Task: Log work in the project AgileLab for the issue 'Implement a new cloud-based supply chain management system for a company with advanced supply chain visibility and planning features' spent time as '6w 1d 15h 25m' and remaining time as '2w 6d 16h 50m' and add a flag. Now add the issue to the epic 'Cybersecurity enhancement'. Log work in the project AgileLab for the issue 'Integrate a new product customization feature into an existing e-commerce website to enhance product personalization and user experience' spent time as '4w 4d 16h 13m' and remaining time as '3w 3d 17h 14m' and clone the issue. Now add the issue to the epic 'Artificial intelligence (AI) integration'
Action: Mouse moved to (186, 57)
Screenshot: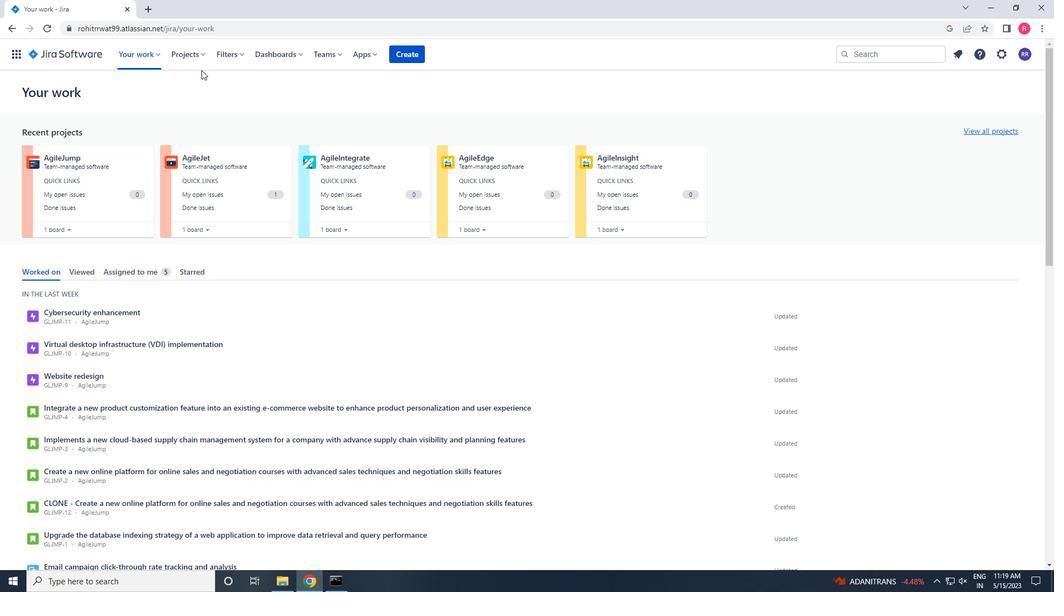 
Action: Mouse pressed left at (186, 57)
Screenshot: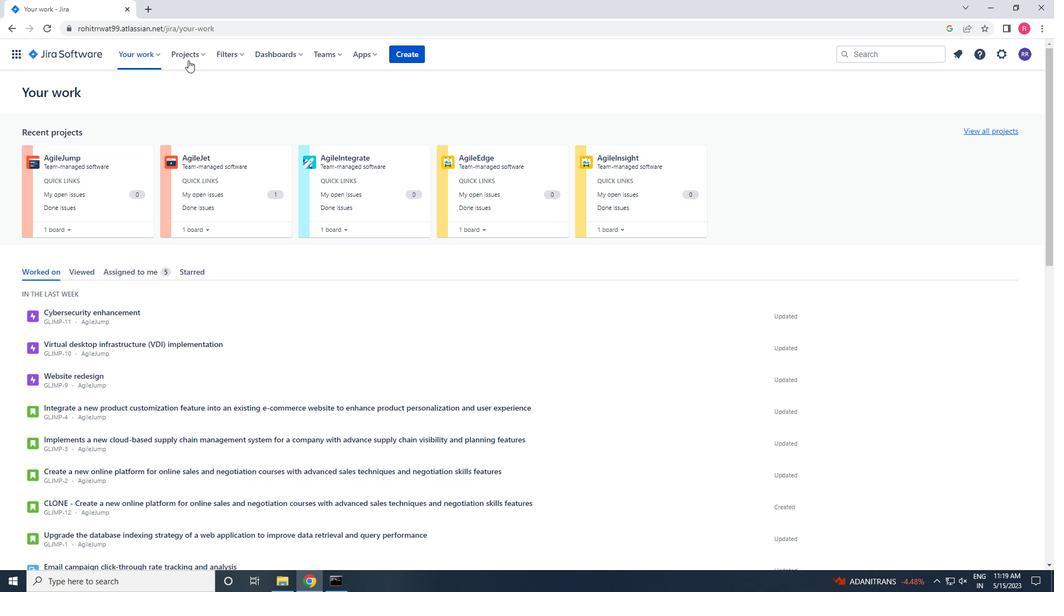 
Action: Mouse moved to (208, 113)
Screenshot: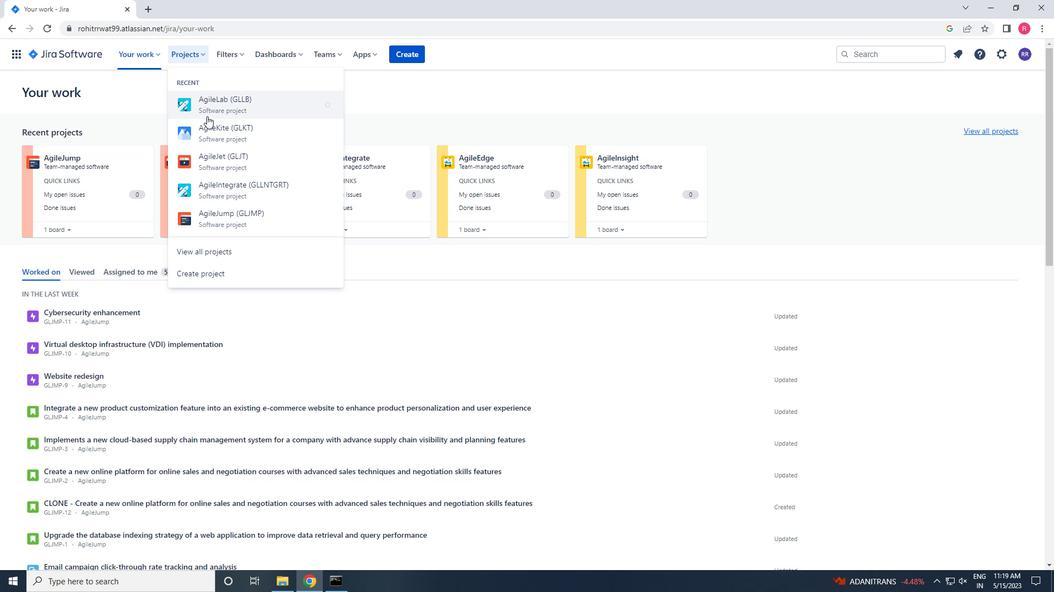 
Action: Mouse pressed left at (208, 113)
Screenshot: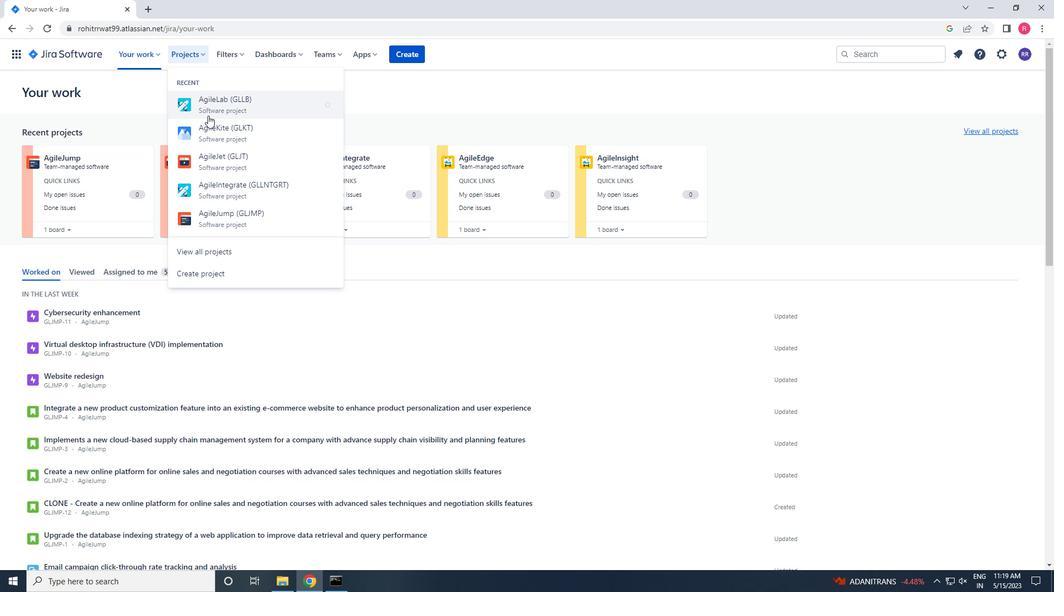 
Action: Mouse moved to (51, 167)
Screenshot: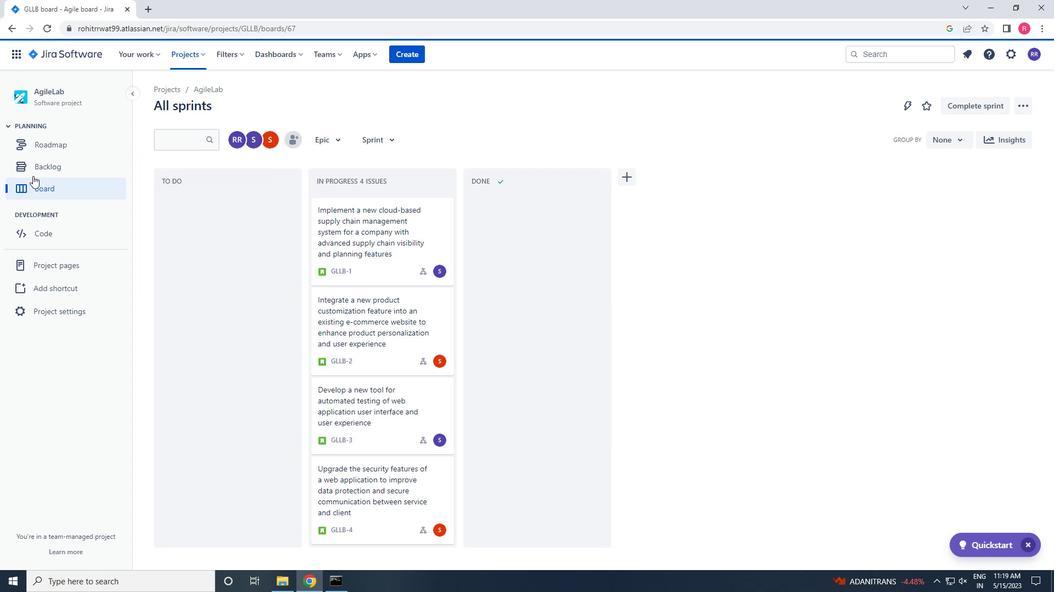 
Action: Mouse pressed left at (51, 167)
Screenshot: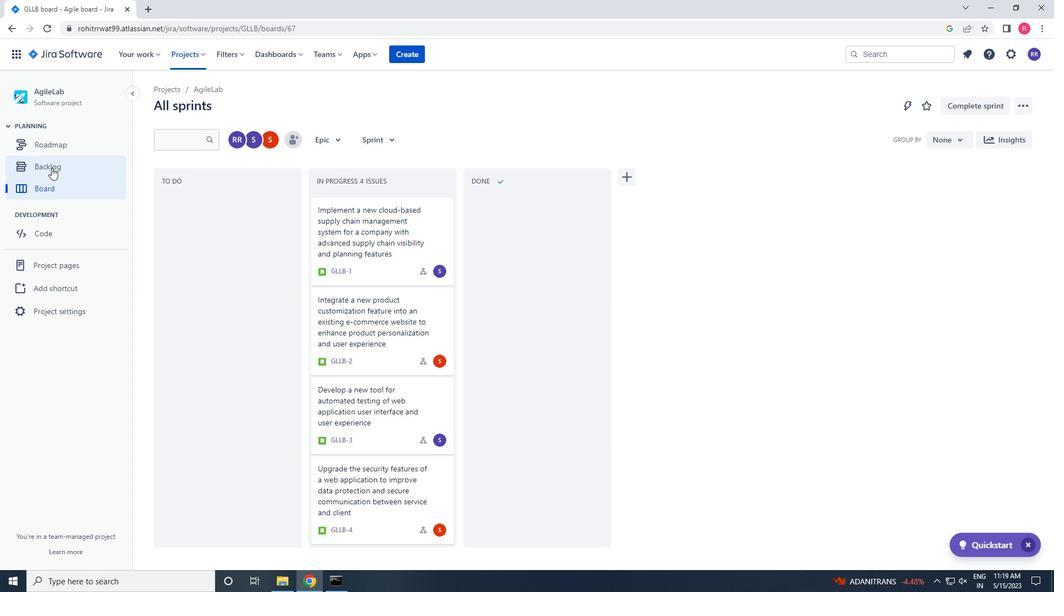 
Action: Mouse moved to (845, 206)
Screenshot: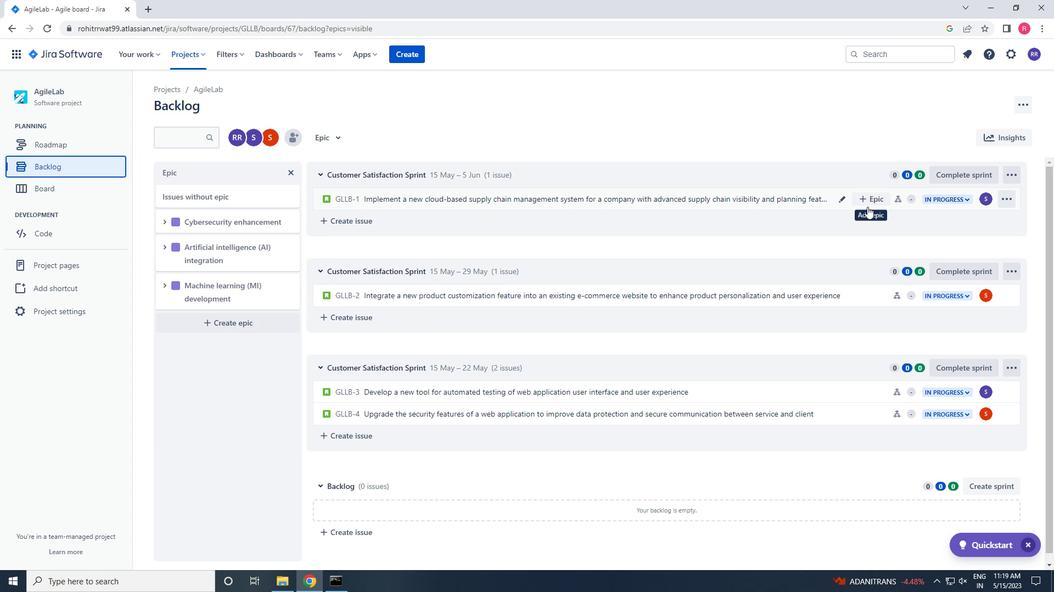 
Action: Mouse pressed left at (845, 206)
Screenshot: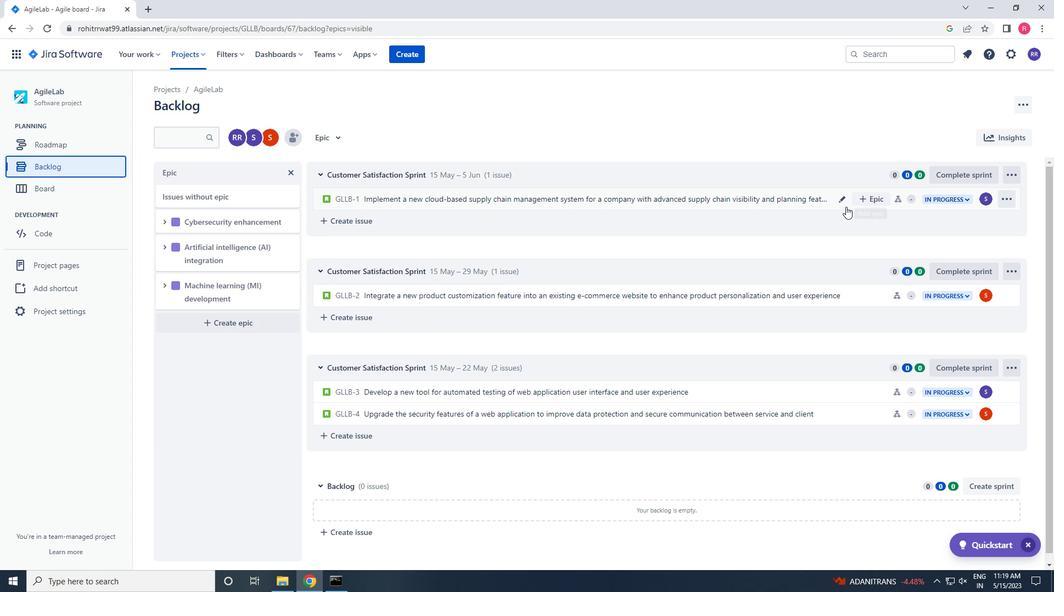 
Action: Mouse moved to (1011, 170)
Screenshot: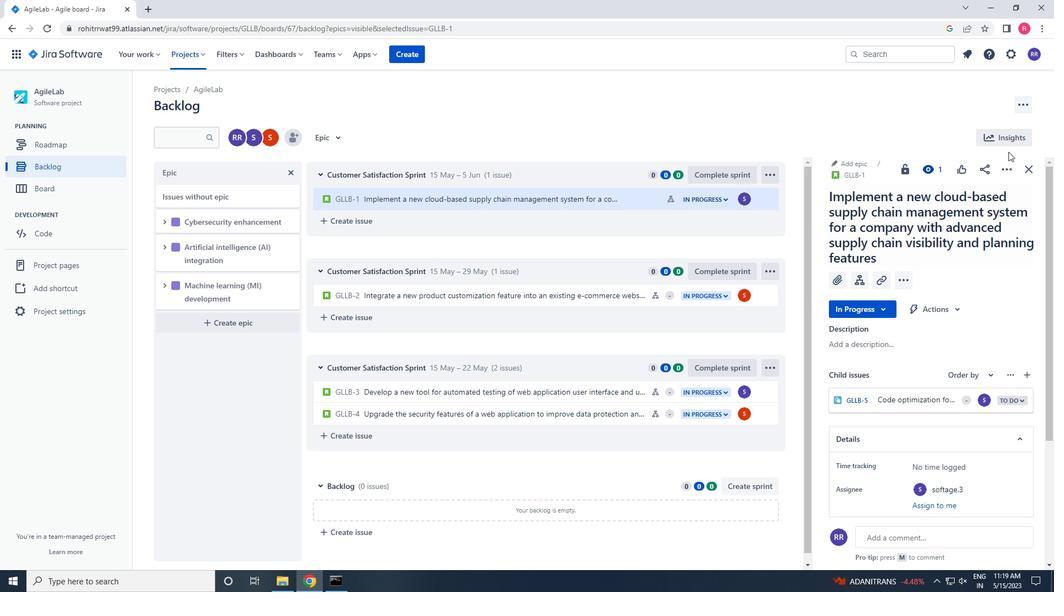 
Action: Mouse pressed left at (1011, 170)
Screenshot: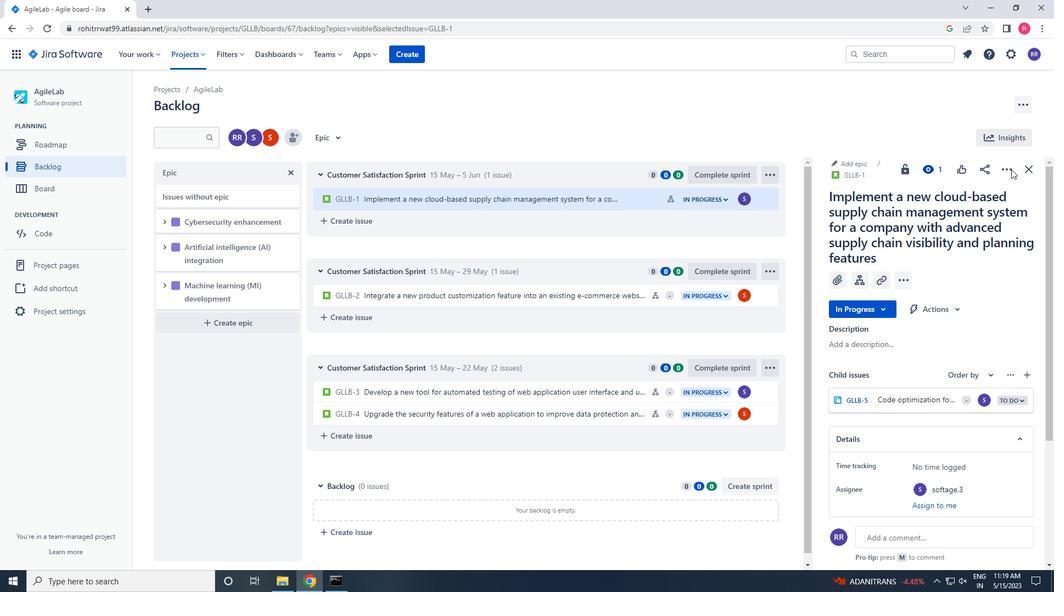 
Action: Mouse moved to (980, 194)
Screenshot: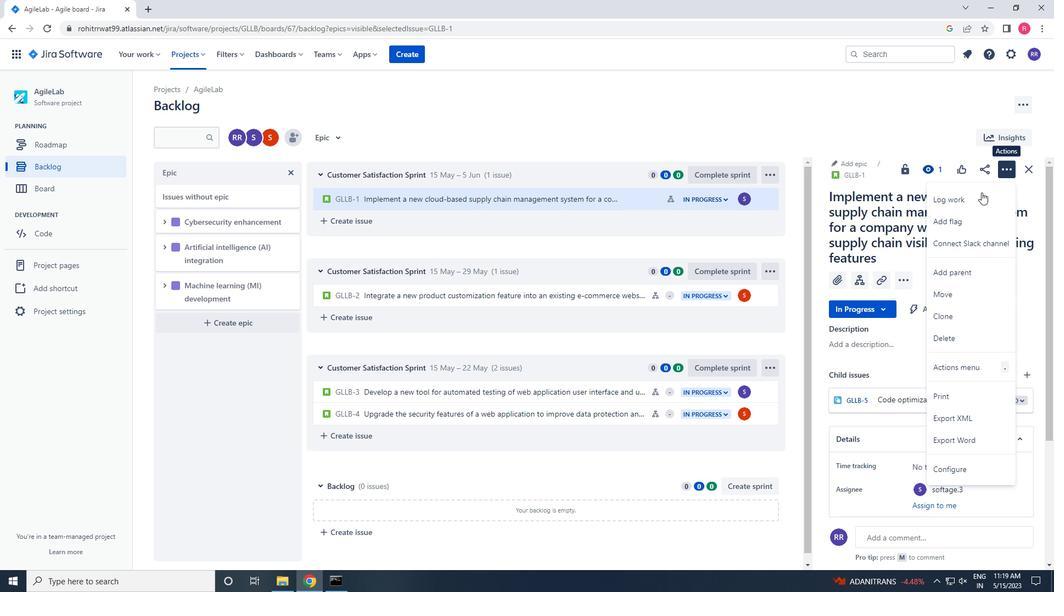 
Action: Mouse pressed left at (980, 194)
Screenshot: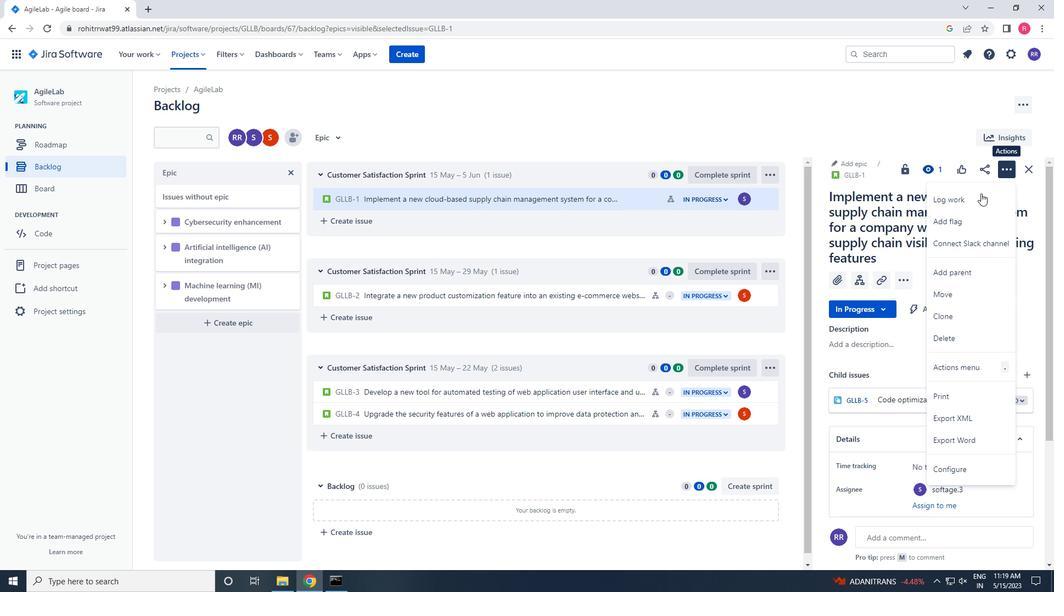 
Action: Key pressed 6w<Key.space>1d<Key.space>15h<Key.space>25m<Key.tab>2w<Key.space>6d<Key.space>16h<Key.space>50m
Screenshot: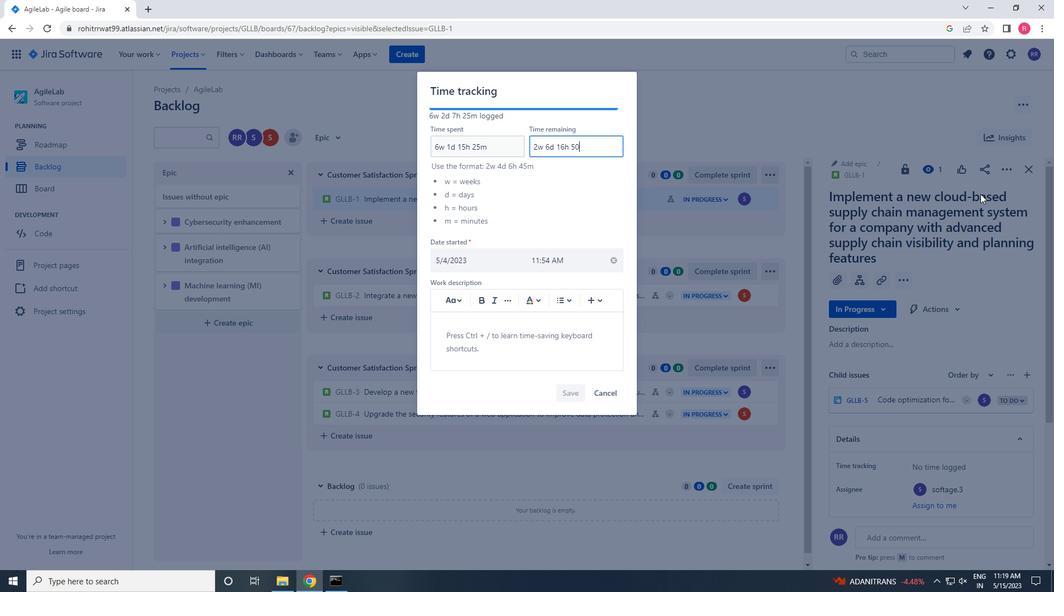 
Action: Mouse moved to (567, 398)
Screenshot: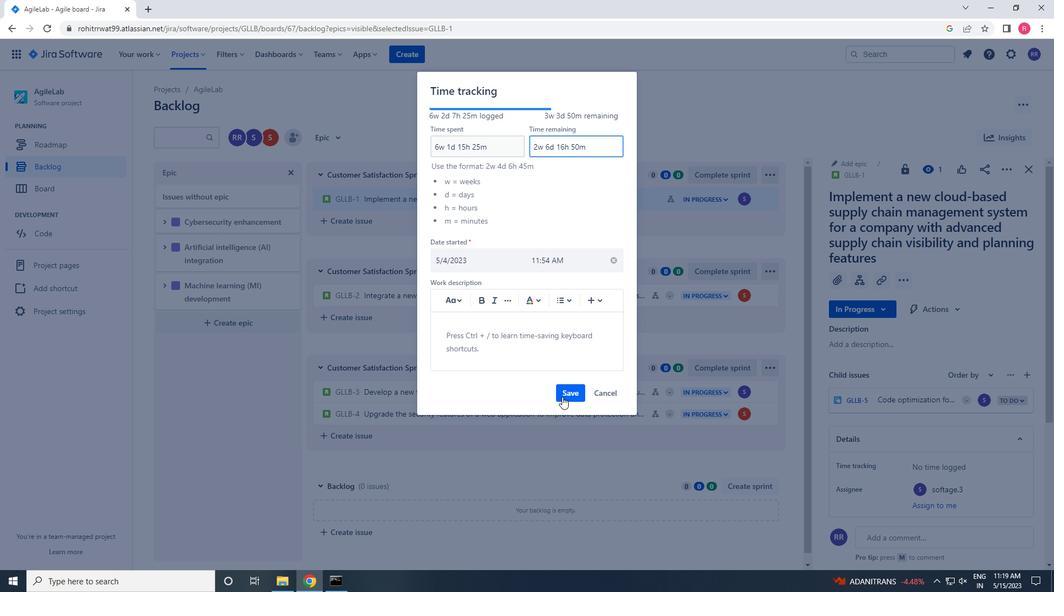 
Action: Mouse pressed left at (567, 398)
Screenshot: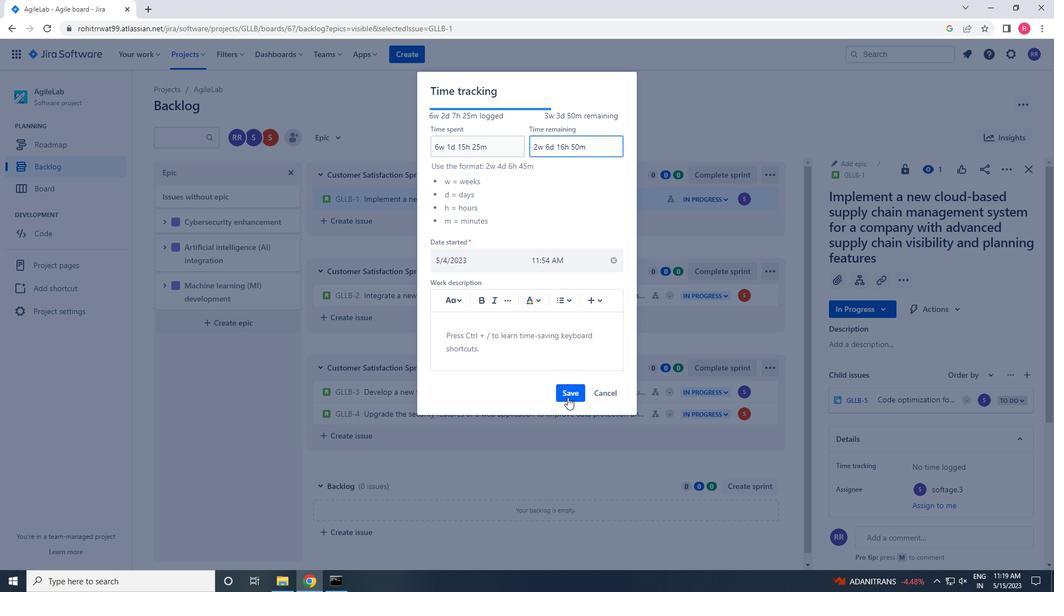 
Action: Mouse moved to (1013, 171)
Screenshot: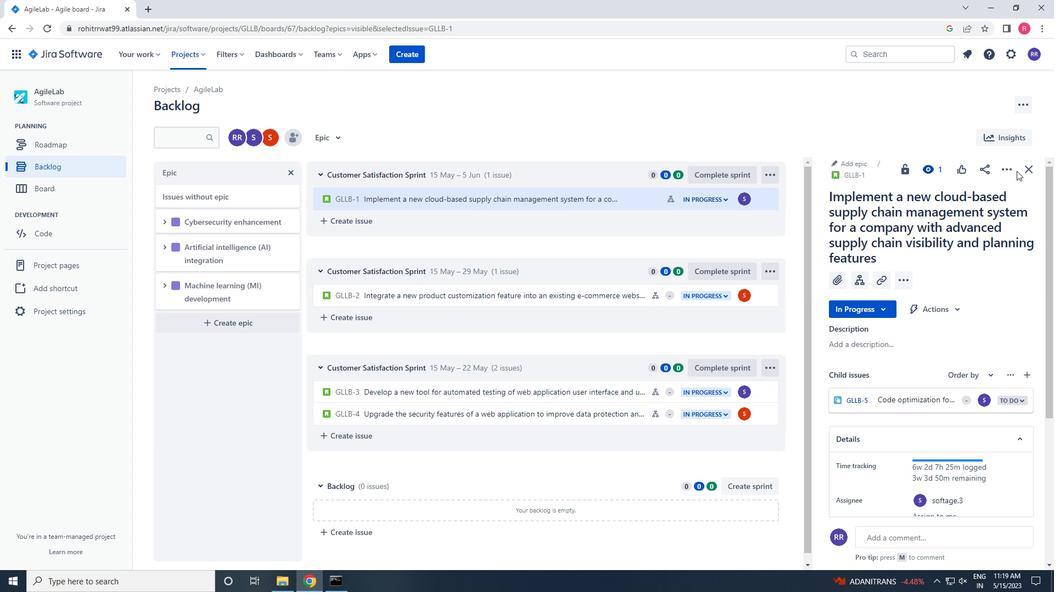 
Action: Mouse pressed left at (1013, 171)
Screenshot: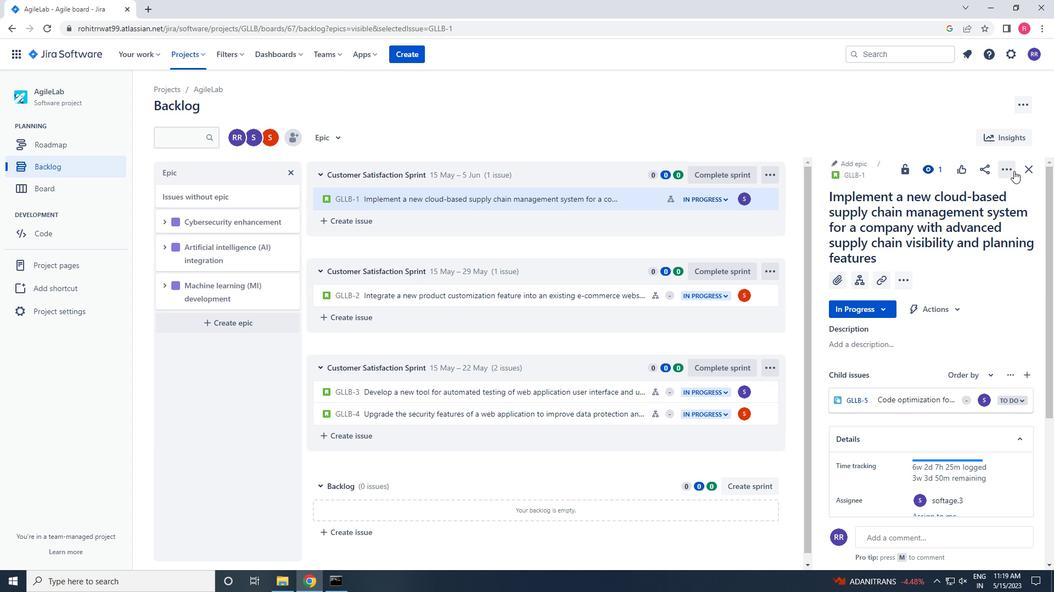 
Action: Mouse moved to (993, 222)
Screenshot: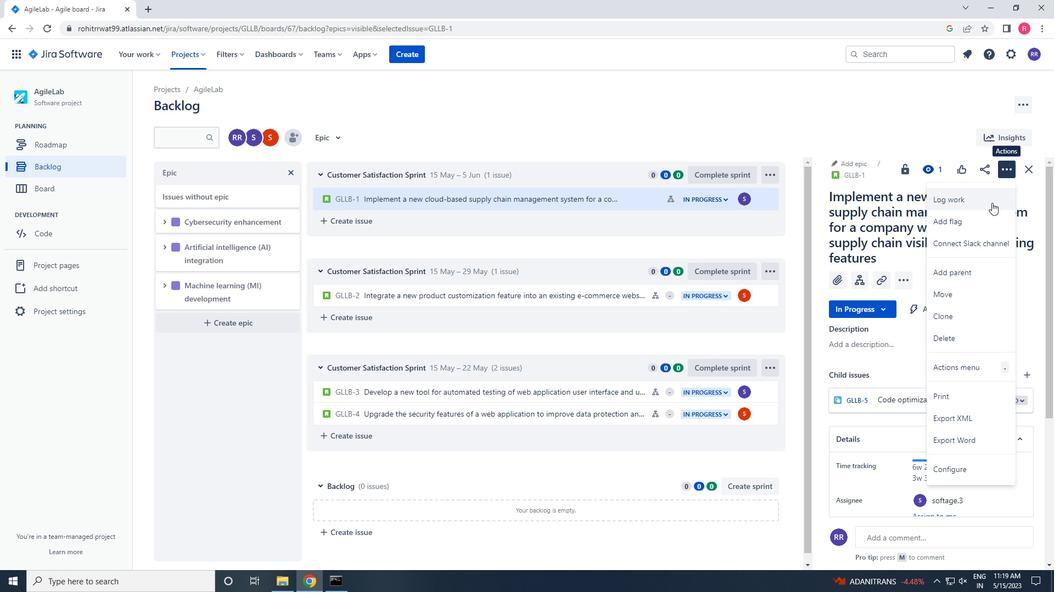 
Action: Mouse pressed left at (993, 222)
Screenshot: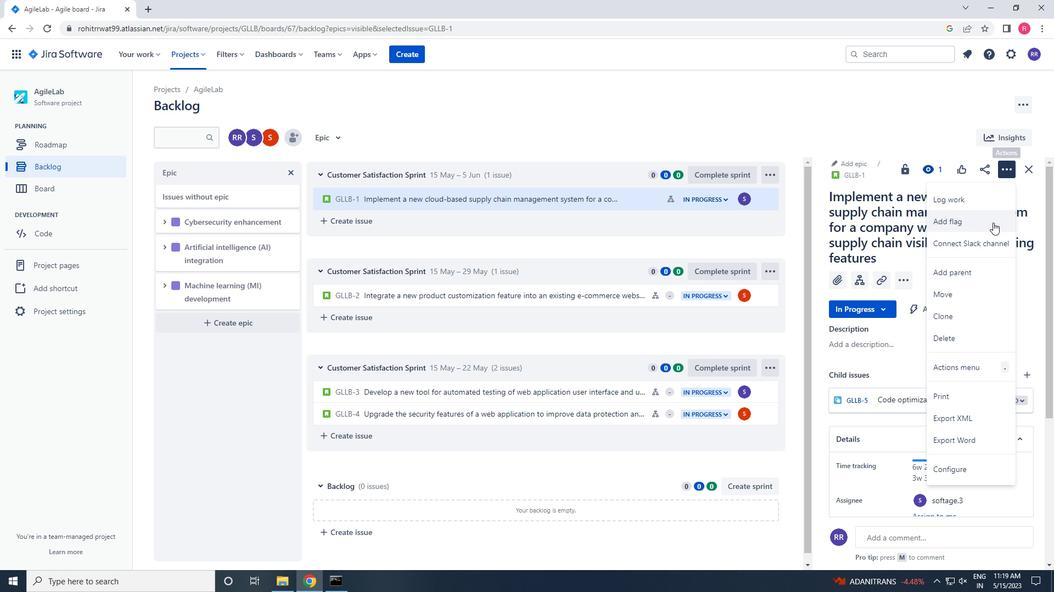 
Action: Mouse moved to (632, 204)
Screenshot: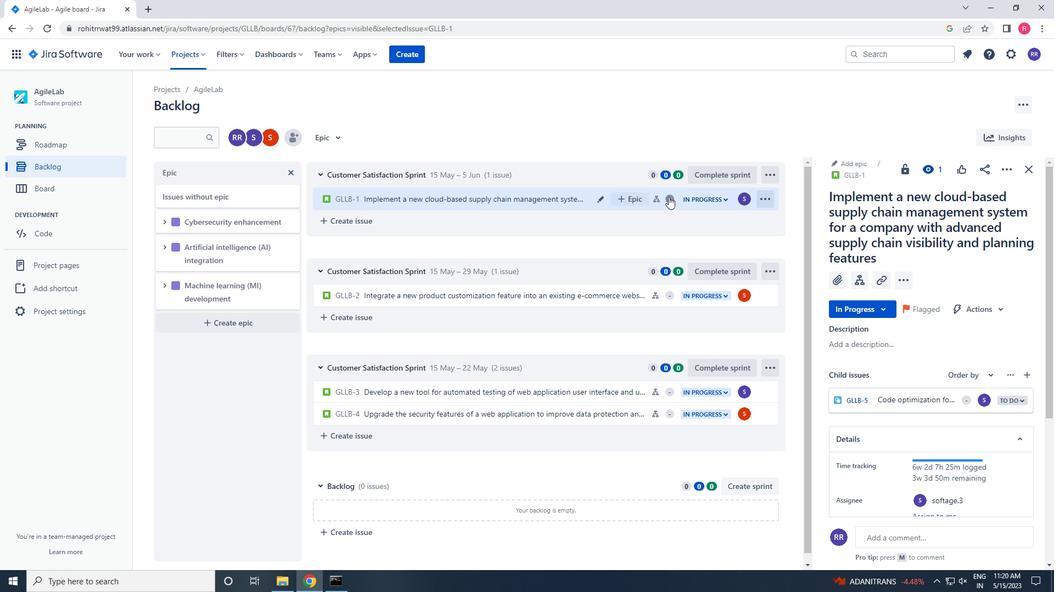 
Action: Mouse pressed left at (632, 204)
Screenshot: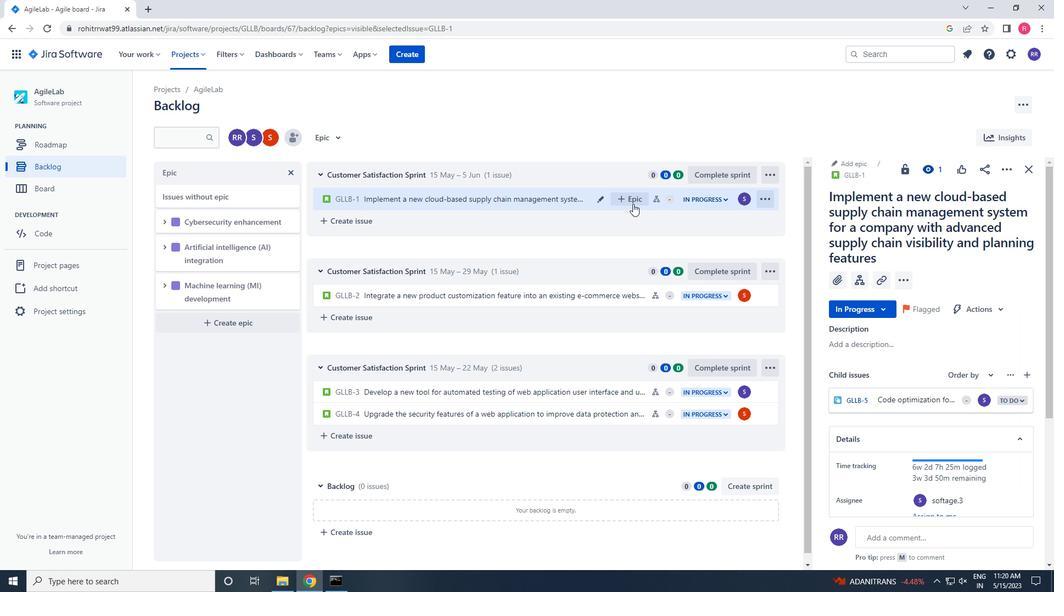 
Action: Mouse moved to (664, 278)
Screenshot: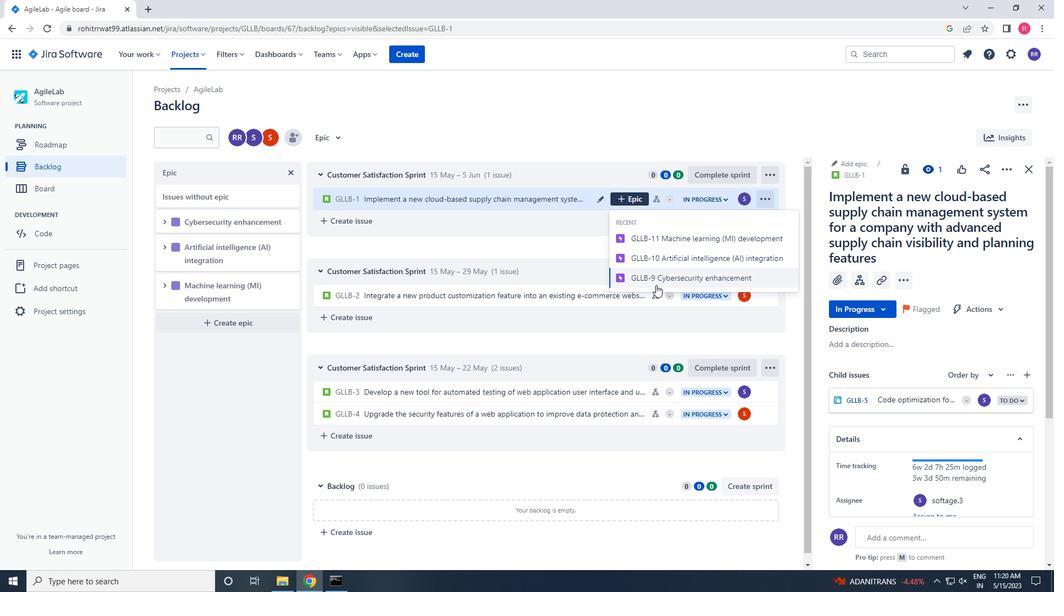
Action: Mouse pressed left at (664, 278)
Screenshot: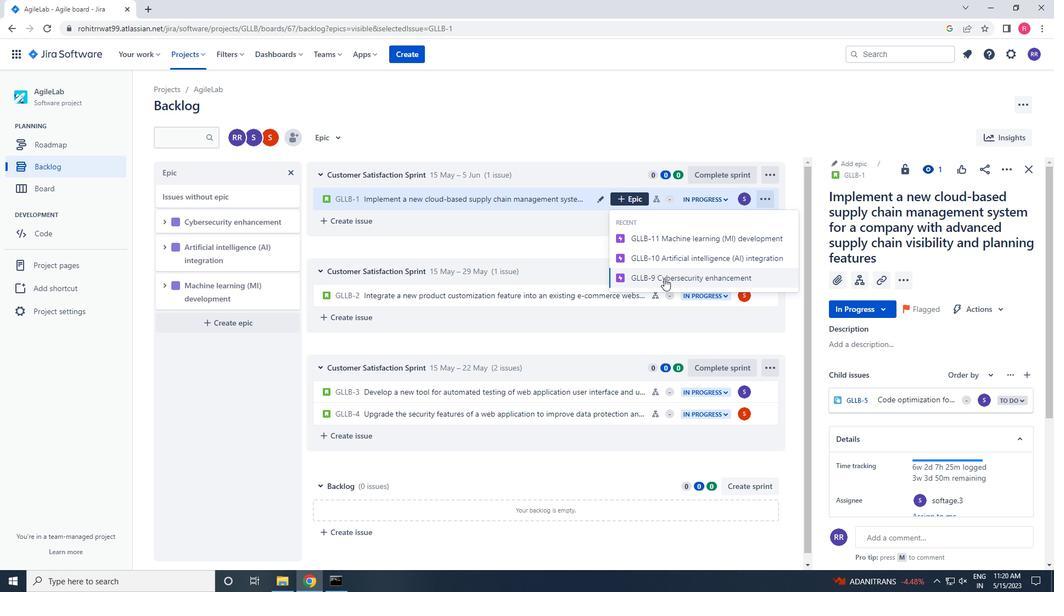 
Action: Mouse moved to (646, 301)
Screenshot: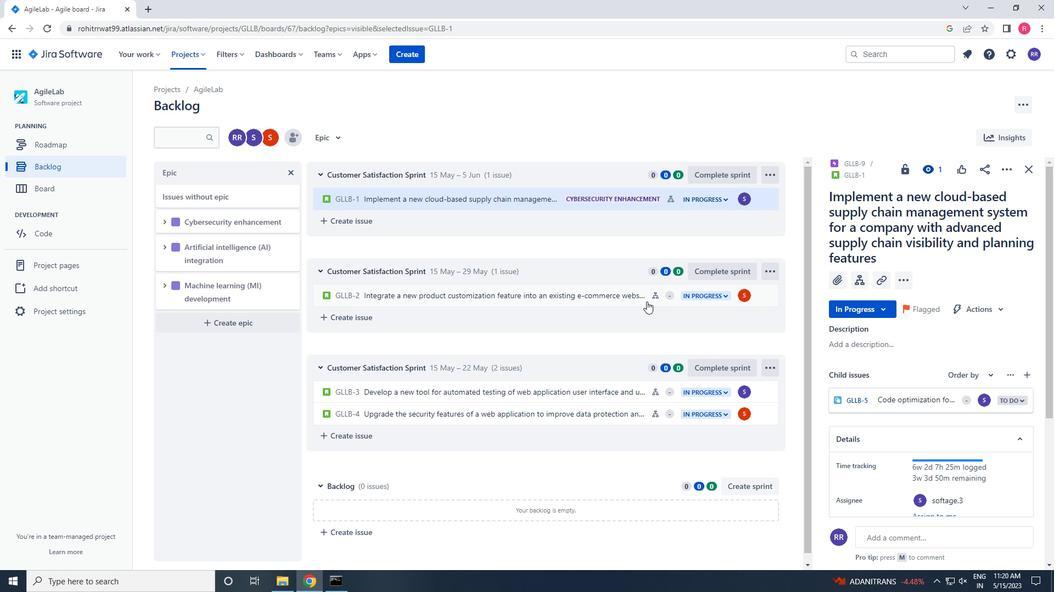 
Action: Mouse pressed left at (646, 301)
Screenshot: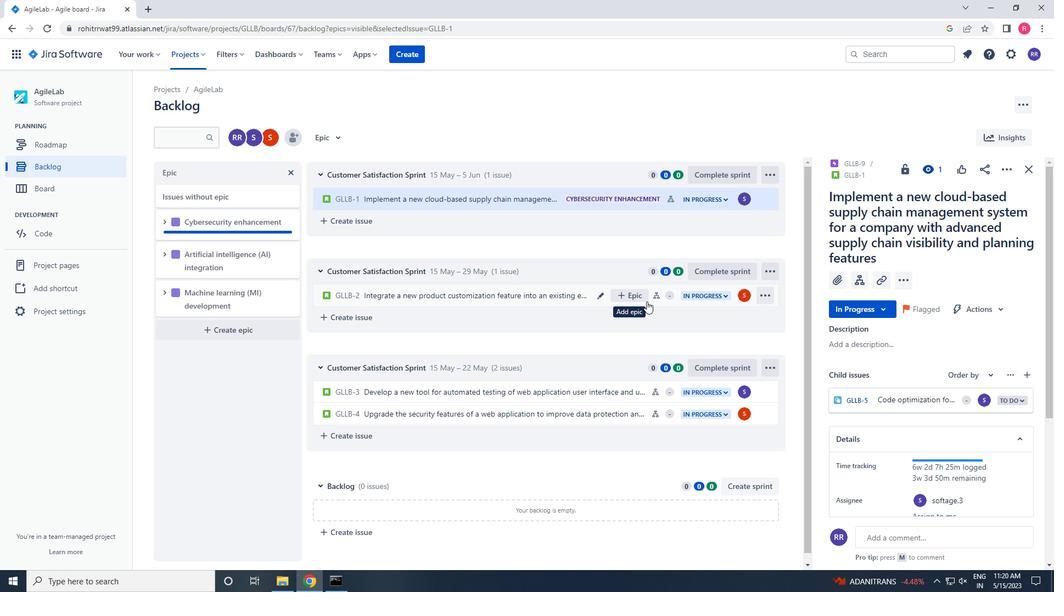 
Action: Mouse moved to (651, 301)
Screenshot: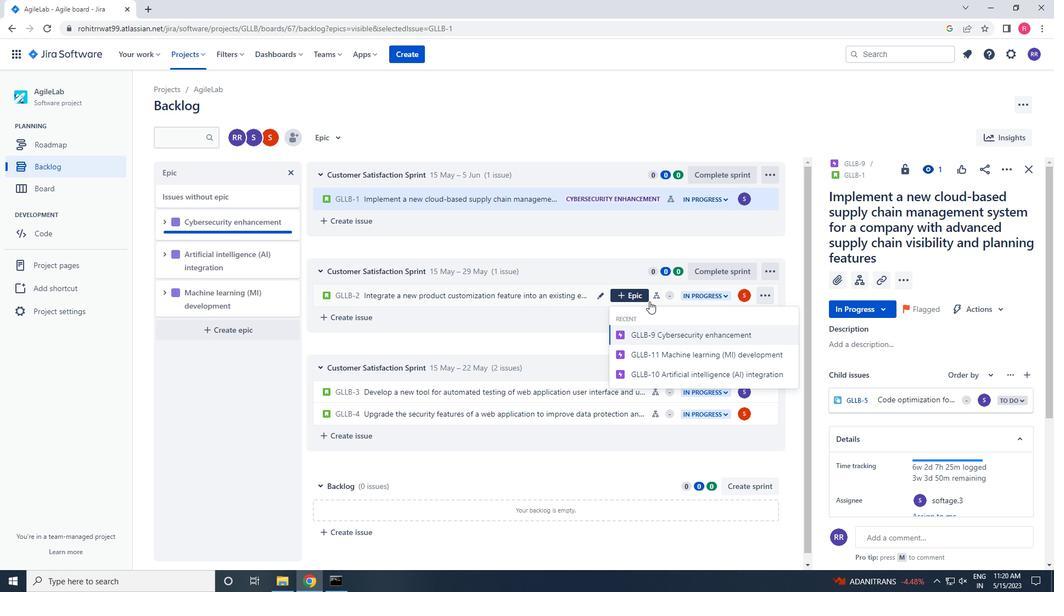 
Action: Mouse pressed left at (651, 301)
Screenshot: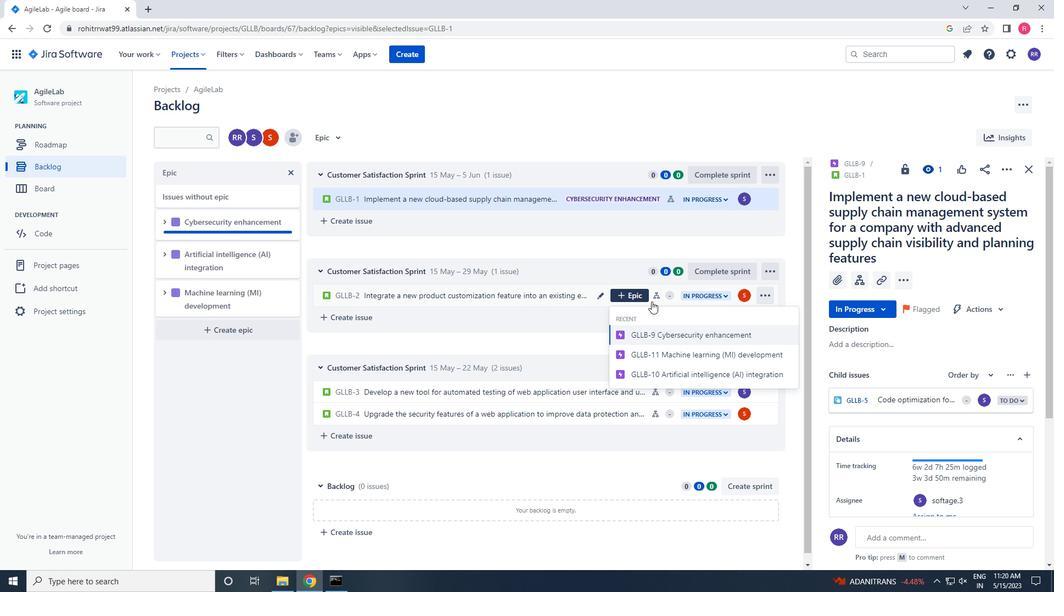 
Action: Mouse moved to (1004, 164)
Screenshot: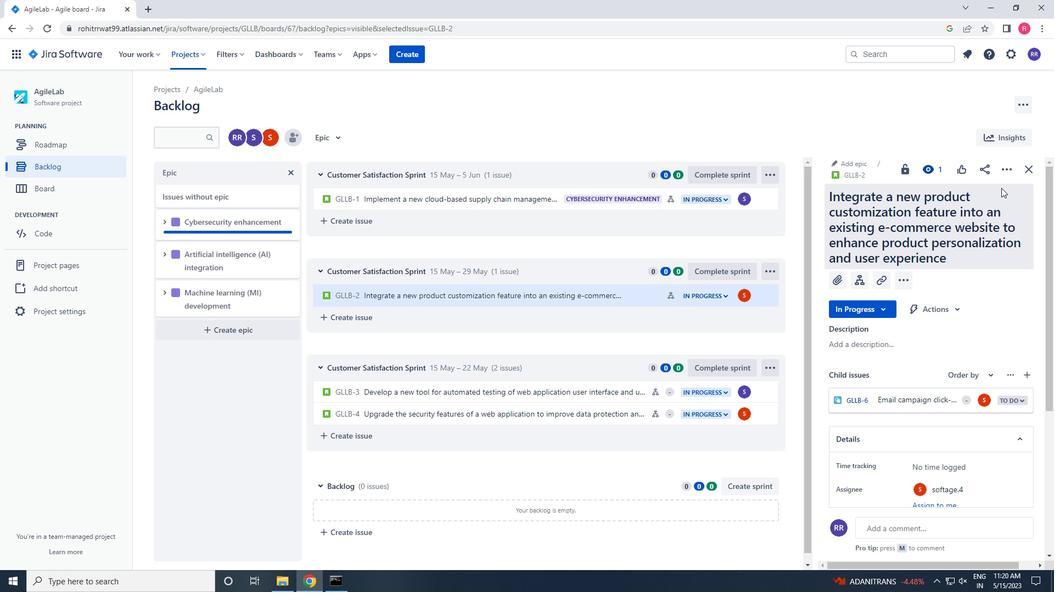 
Action: Mouse pressed left at (1004, 164)
Screenshot: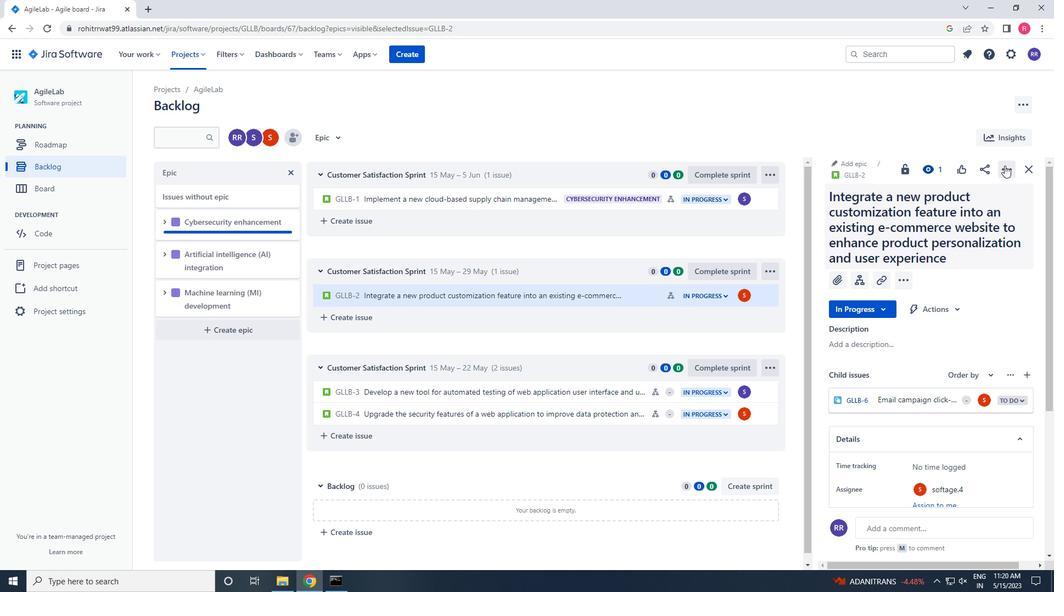 
Action: Mouse moved to (963, 192)
Screenshot: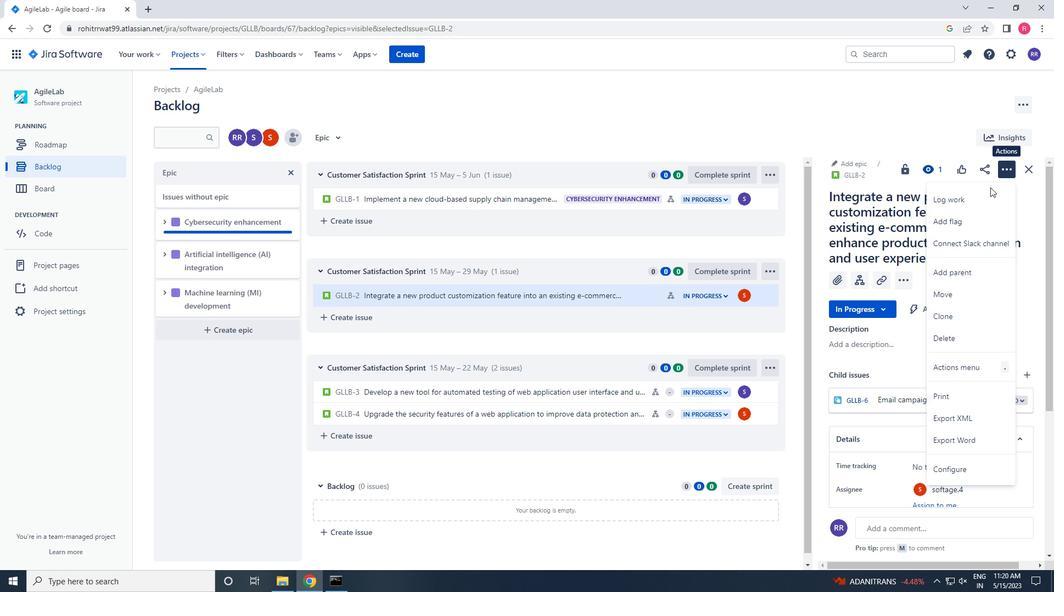 
Action: Mouse pressed left at (963, 192)
Screenshot: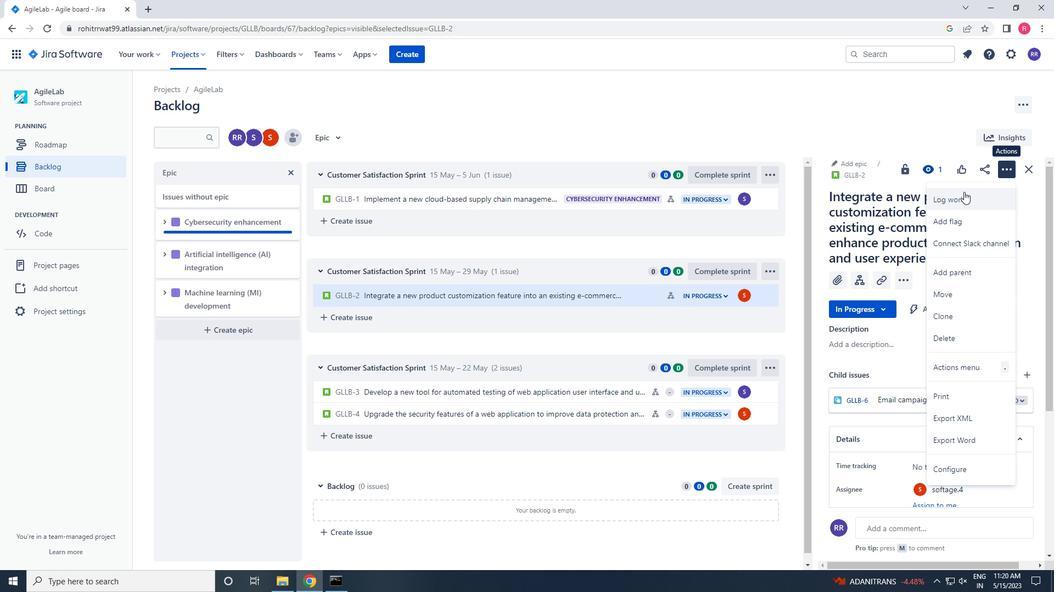 
Action: Mouse moved to (961, 193)
Screenshot: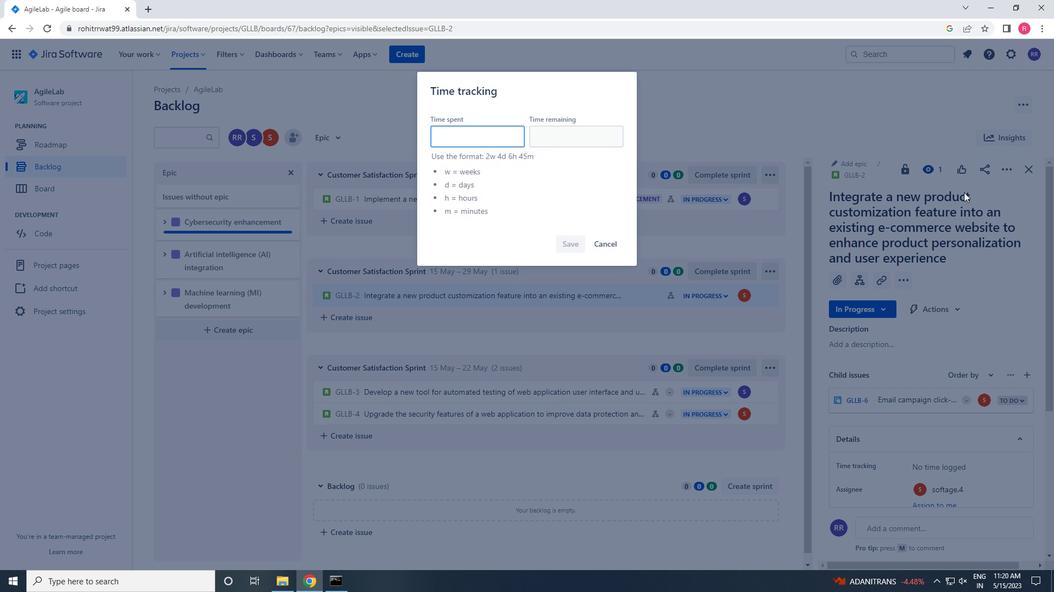 
Action: Key pressed 4w<Key.space>4d<Key.space>16h<Key.space>13m<Key.tab>3w<Key.space>3d<Key.space>17h<Key.space>14m
Screenshot: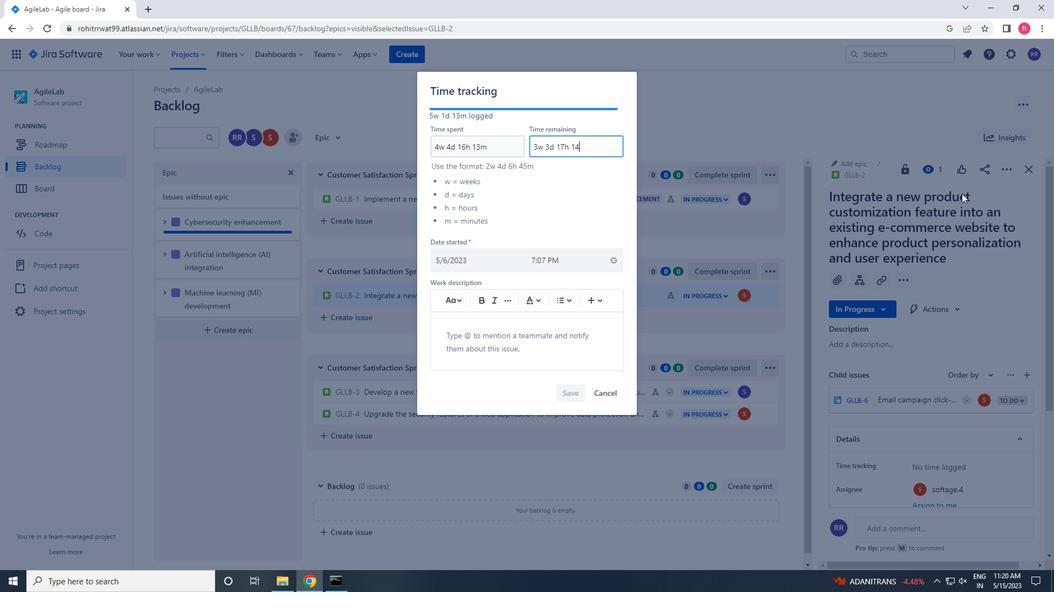 
Action: Mouse moved to (575, 391)
Screenshot: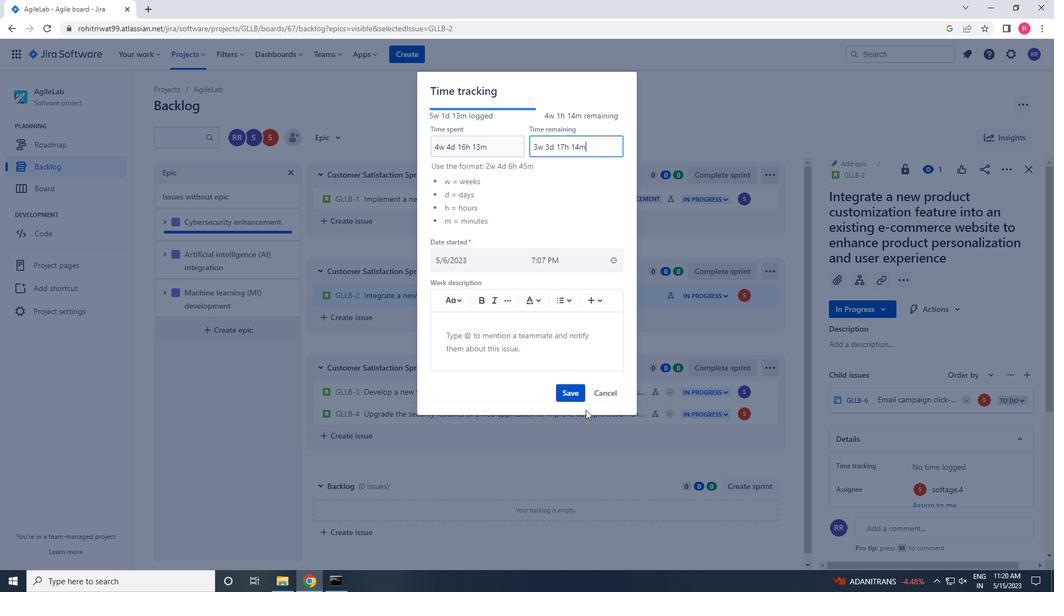 
Action: Mouse pressed left at (575, 391)
Screenshot: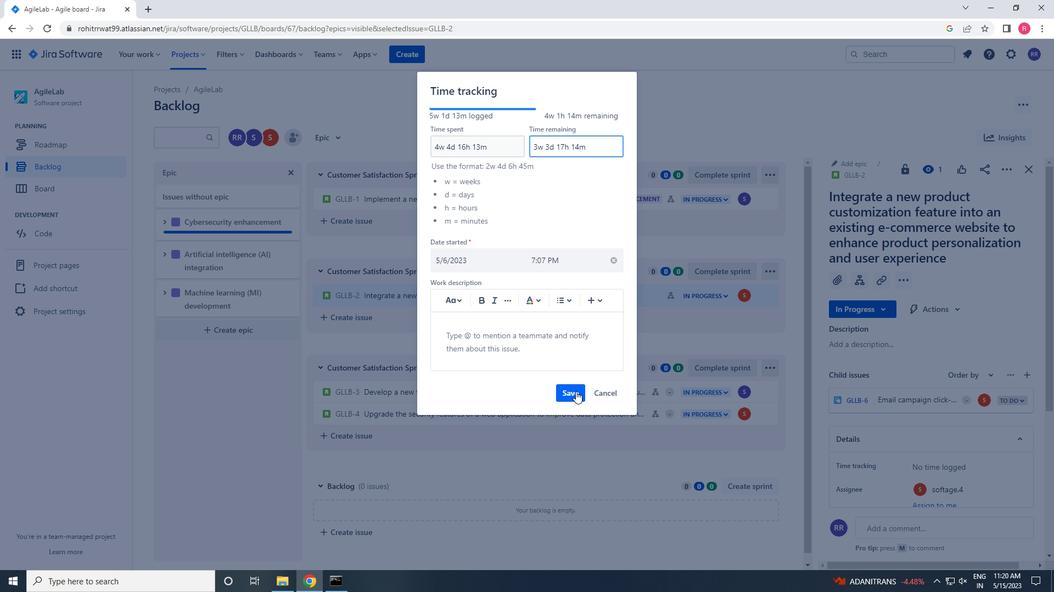 
Action: Mouse moved to (1004, 177)
Screenshot: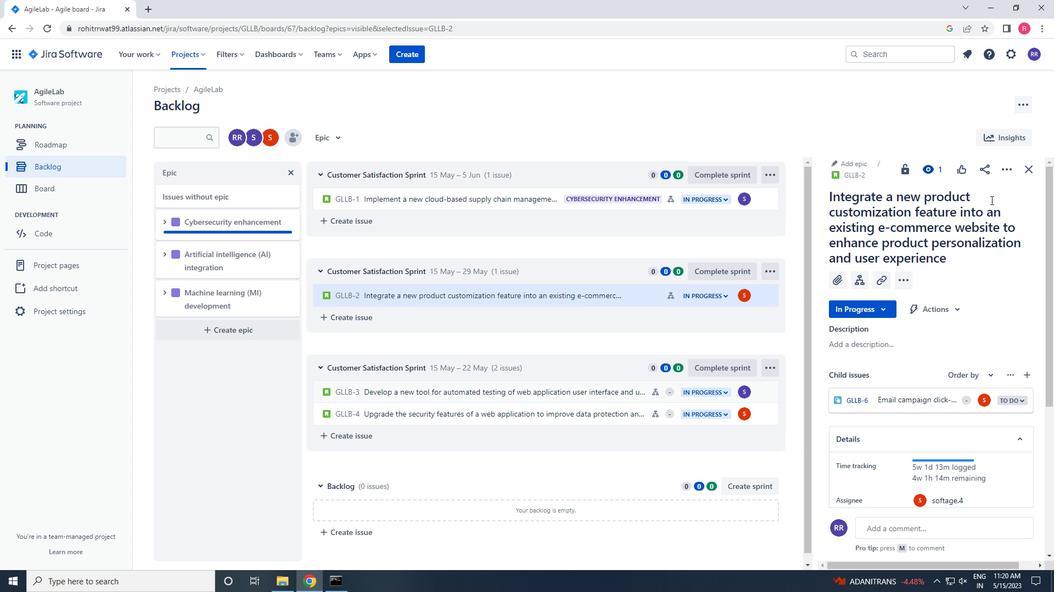 
Action: Mouse pressed left at (1004, 177)
Screenshot: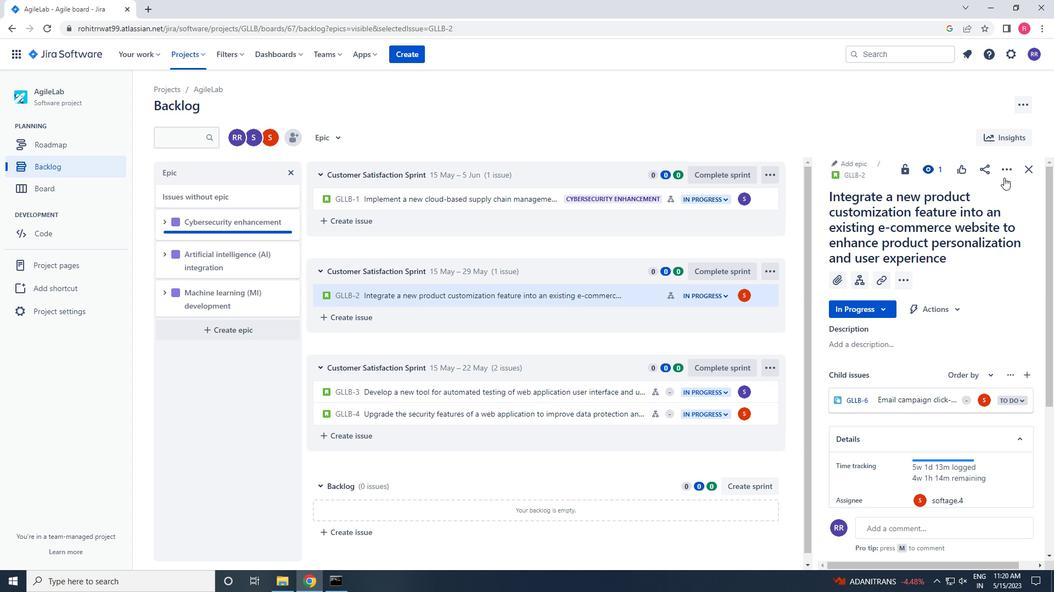 
Action: Mouse moved to (960, 310)
Screenshot: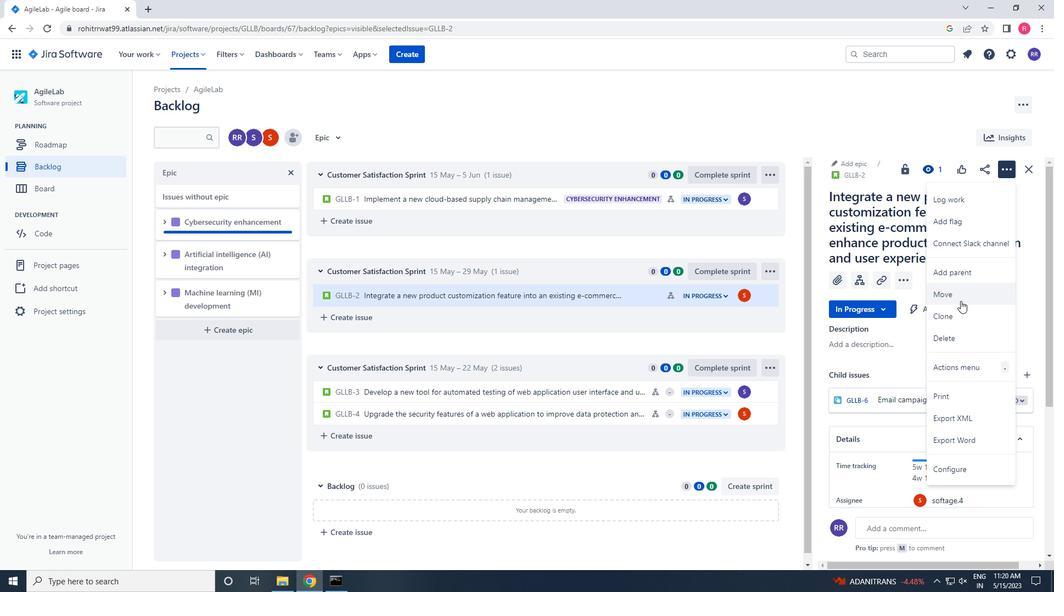 
Action: Mouse pressed left at (960, 310)
Screenshot: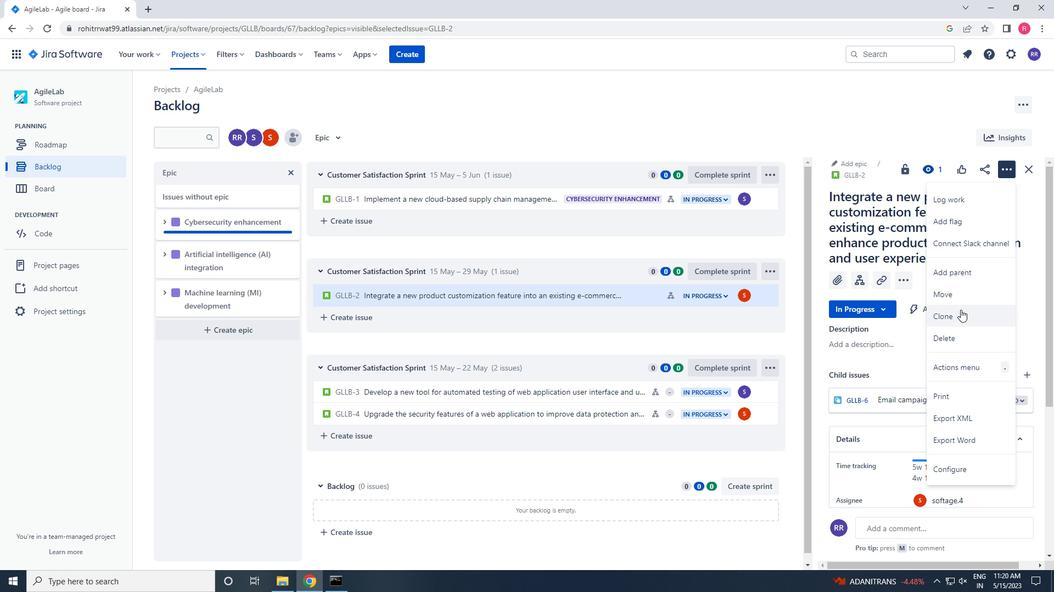 
Action: Mouse moved to (608, 233)
Screenshot: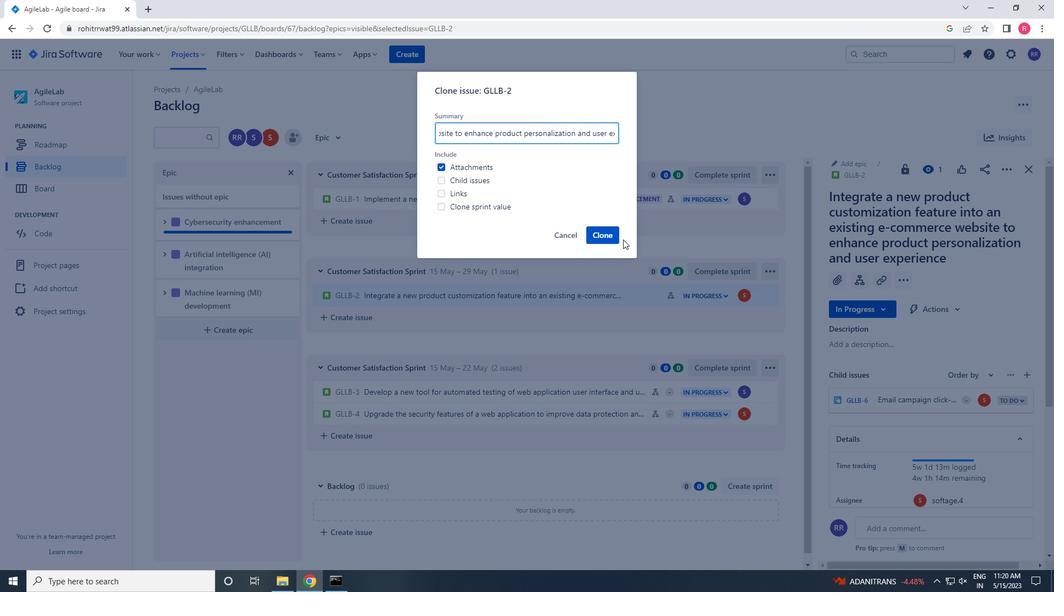 
Action: Mouse pressed left at (608, 233)
Screenshot: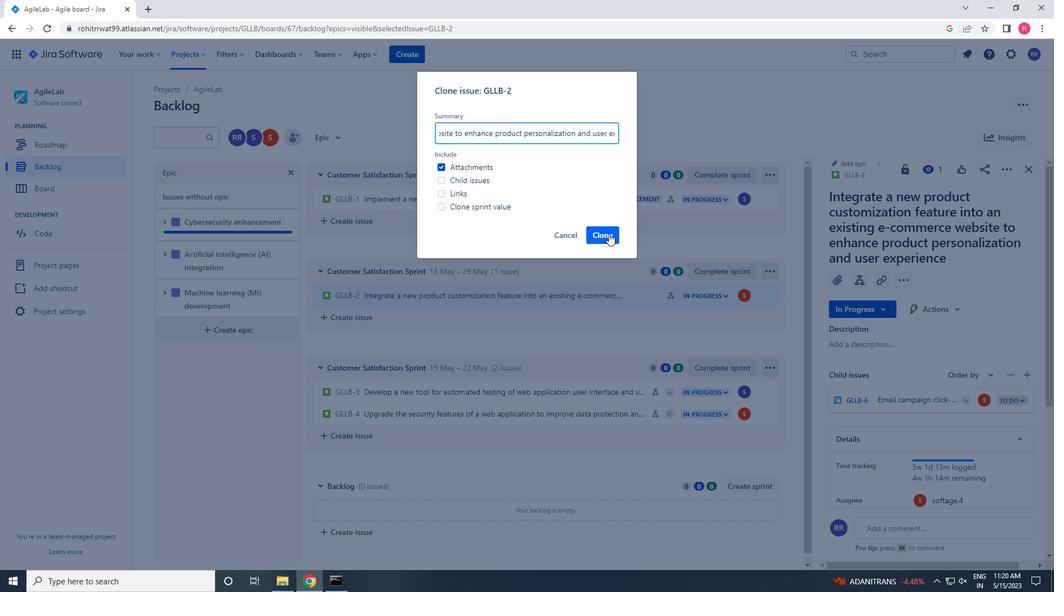 
Action: Mouse moved to (640, 303)
Screenshot: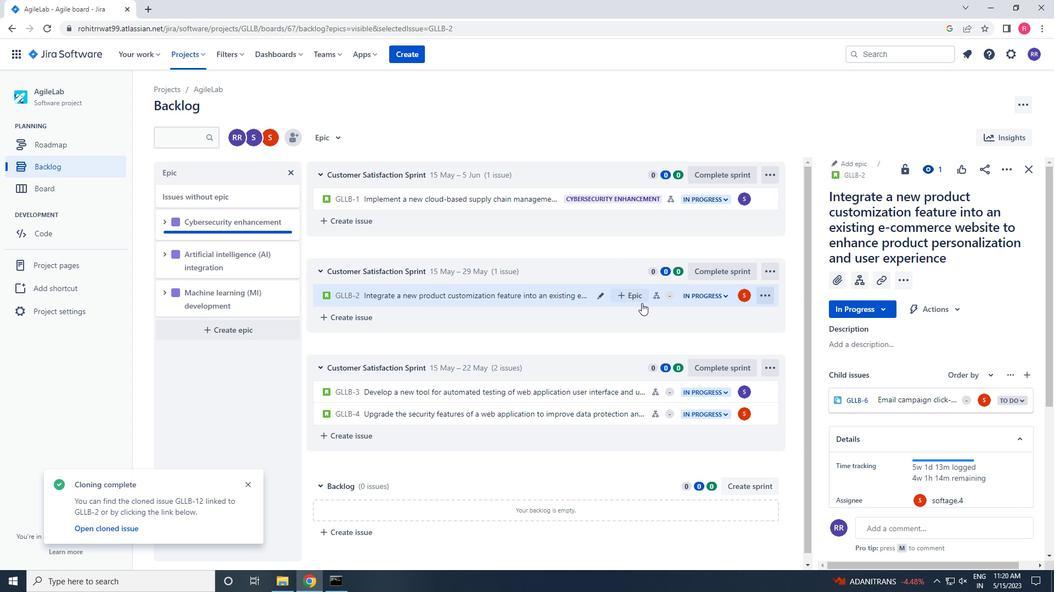 
Action: Mouse pressed left at (640, 303)
Screenshot: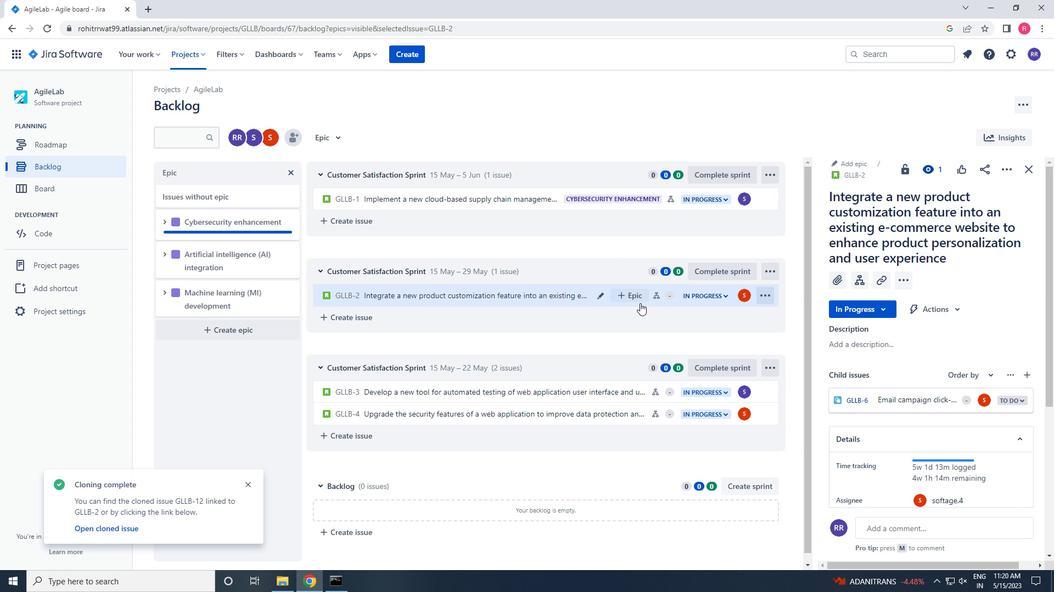 
Action: Mouse moved to (637, 298)
Screenshot: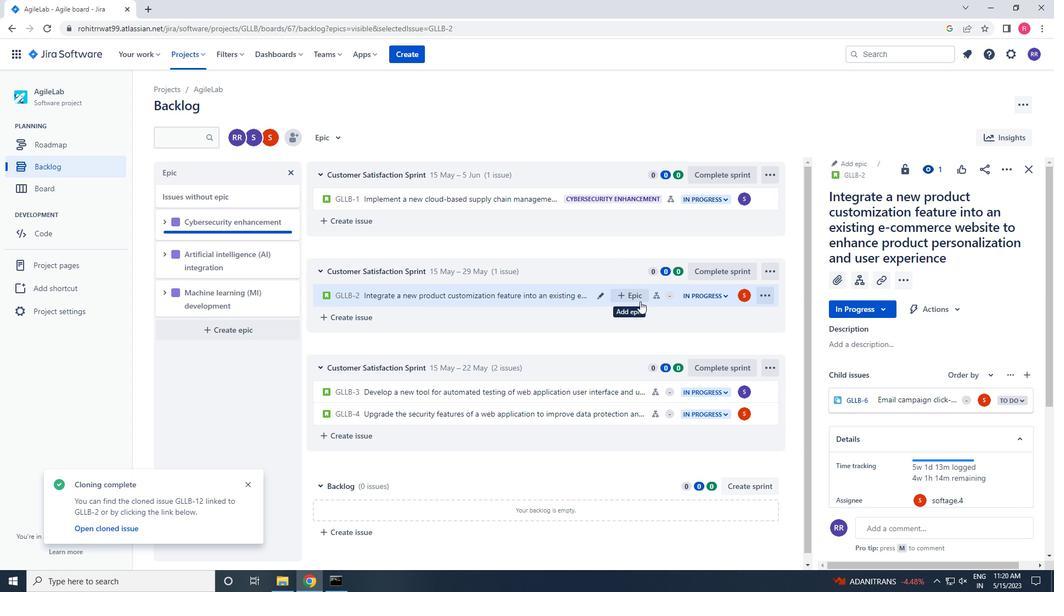 
Action: Mouse pressed left at (637, 298)
Screenshot: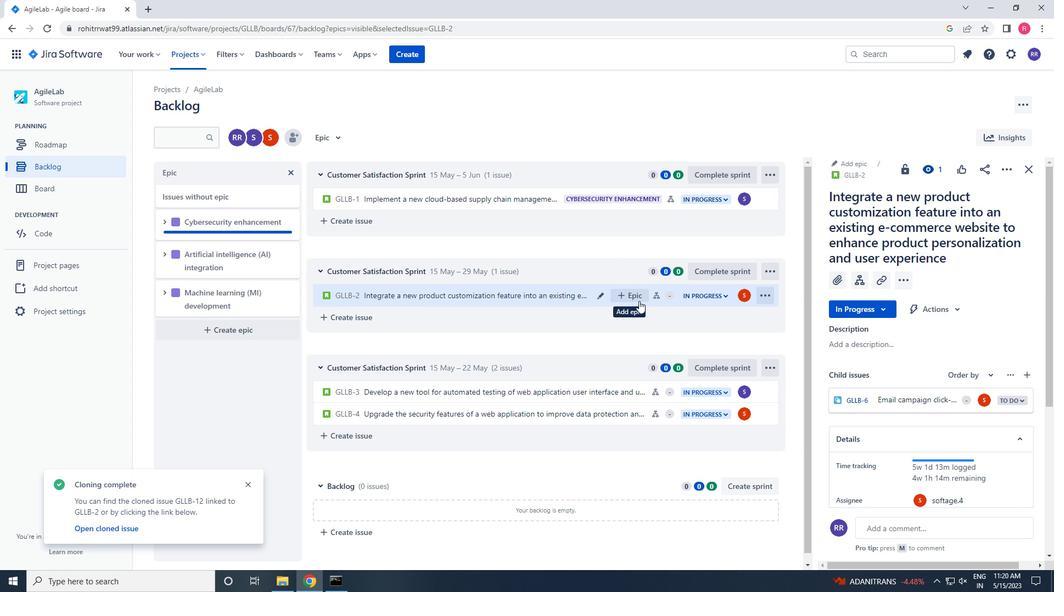 
Action: Mouse moved to (651, 371)
Screenshot: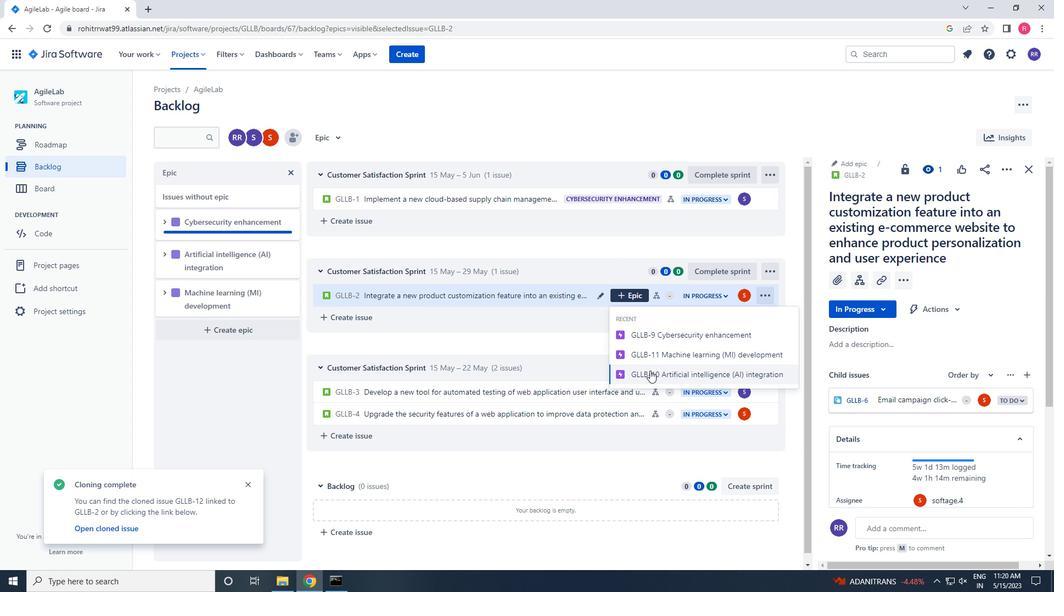 
Action: Mouse pressed left at (651, 371)
Screenshot: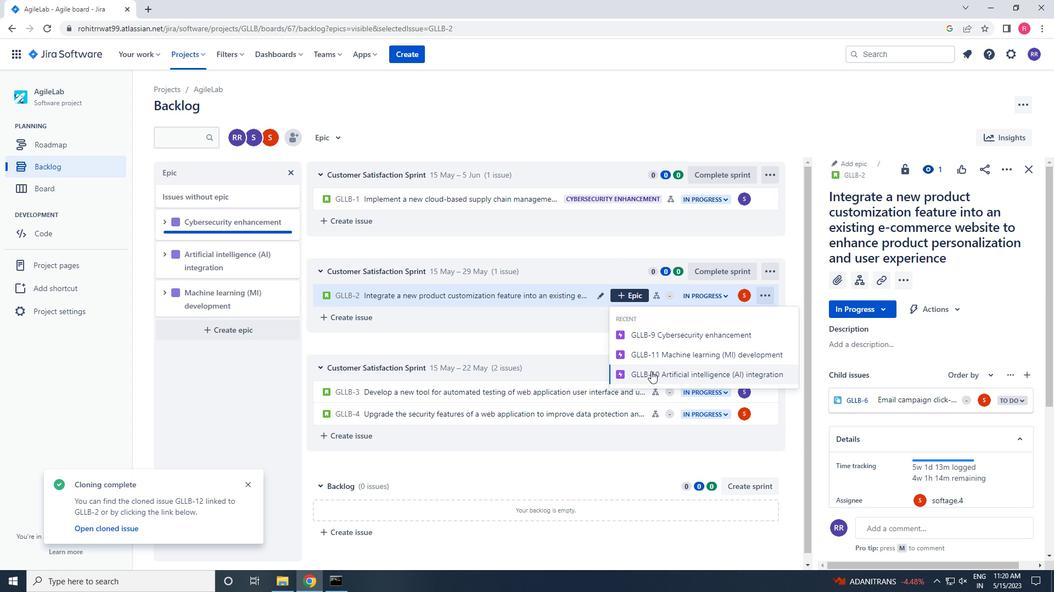 
Action: Mouse moved to (652, 371)
Screenshot: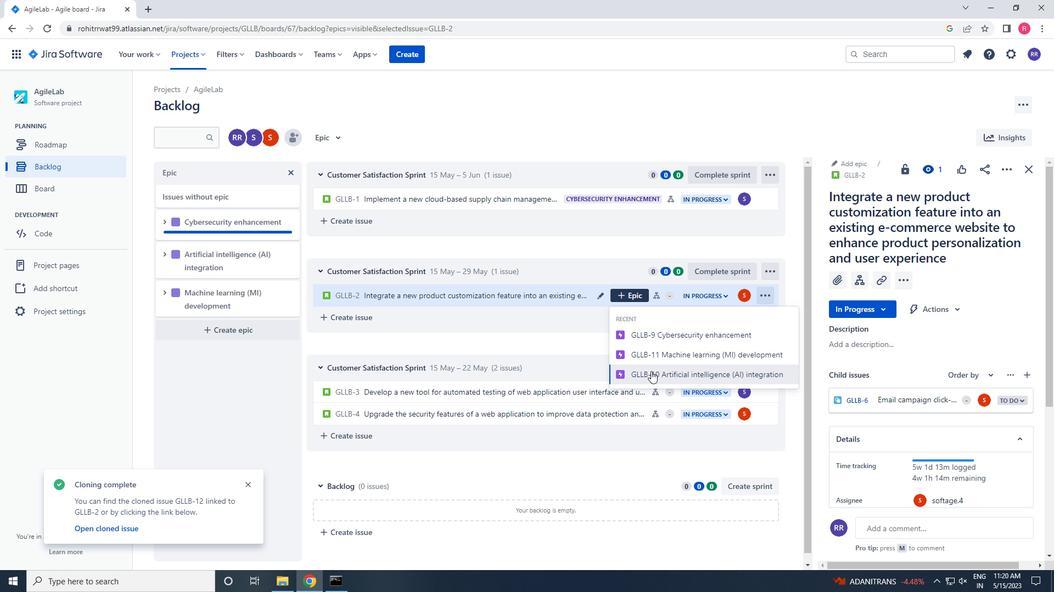 
